 Task: Navigate on foot from Central Park to the American Museum of Natural History in NYC.
Action: Mouse moved to (373, 156)
Screenshot: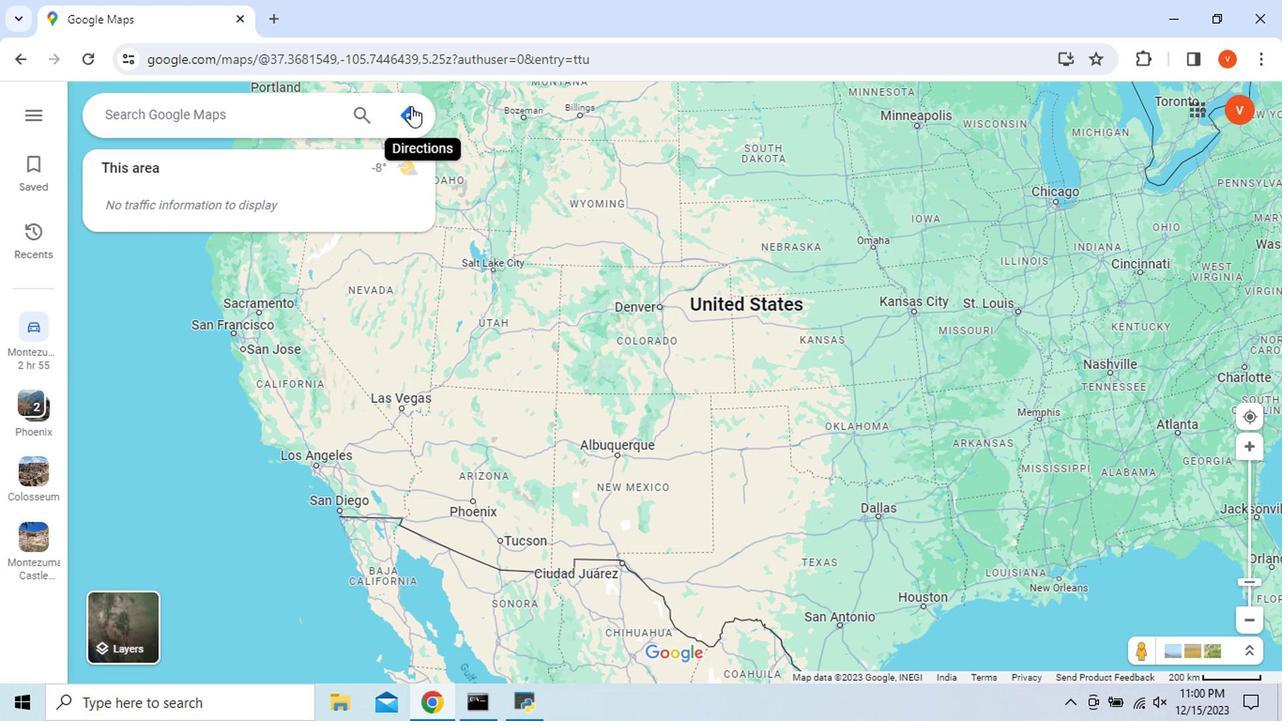 
Action: Mouse pressed left at (373, 156)
Screenshot: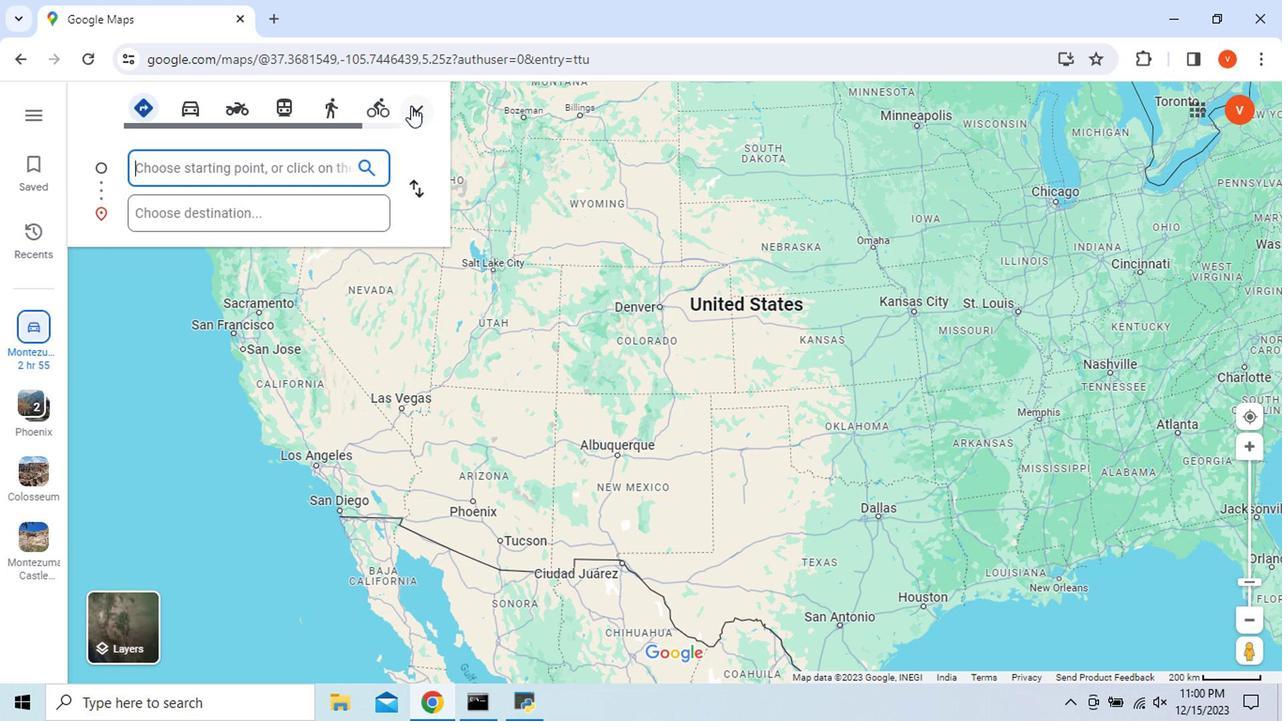 
Action: Mouse moved to (376, 227)
Screenshot: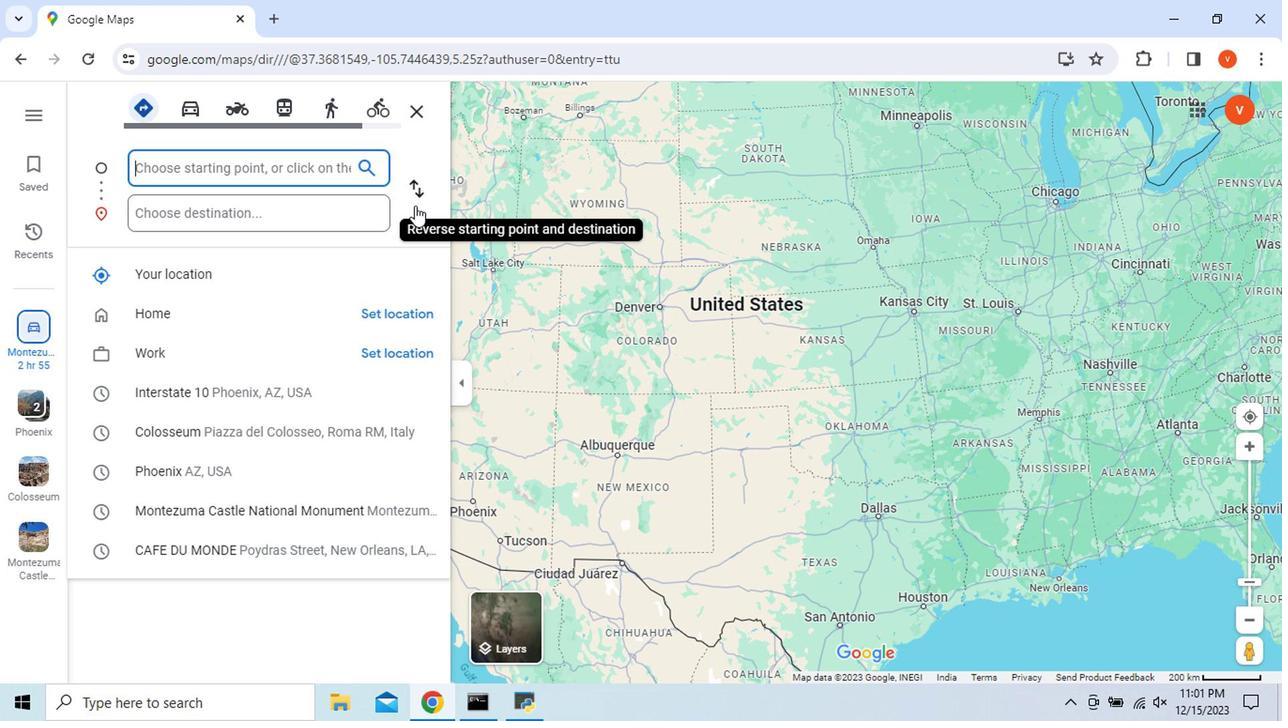 
Action: Key pressed <Key.shift>Central<Key.space>
Screenshot: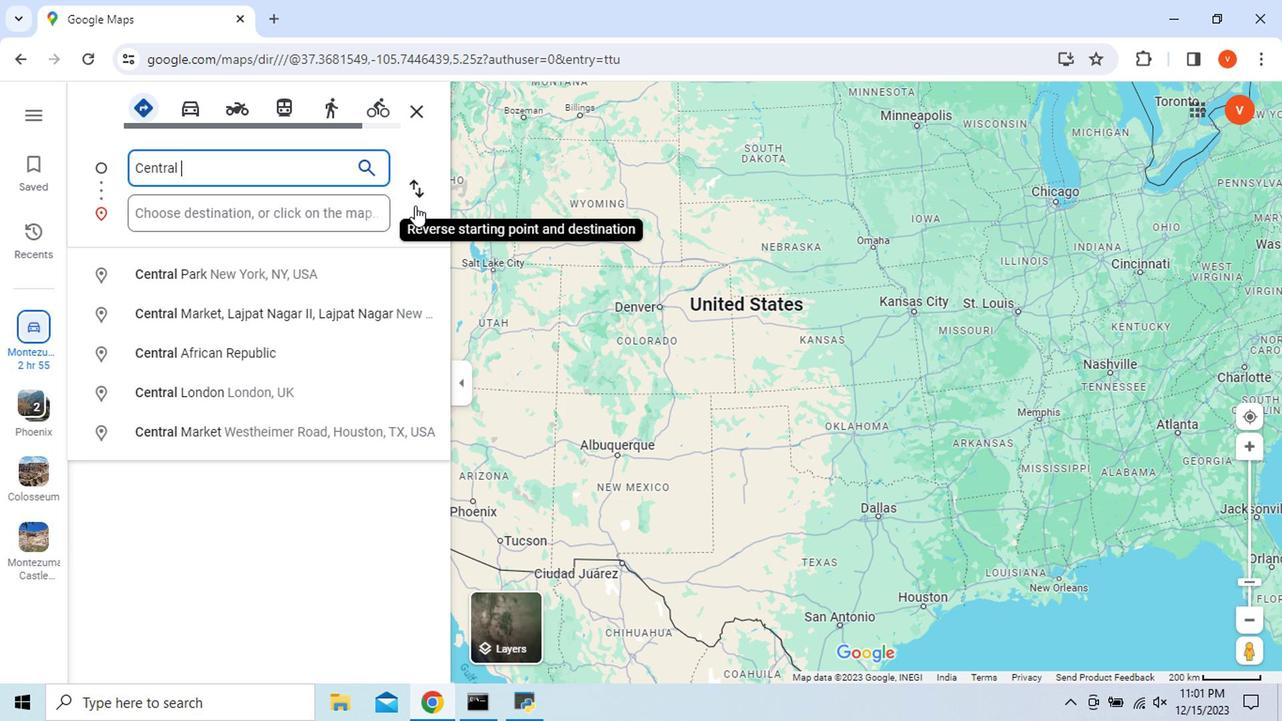 
Action: Mouse moved to (296, 274)
Screenshot: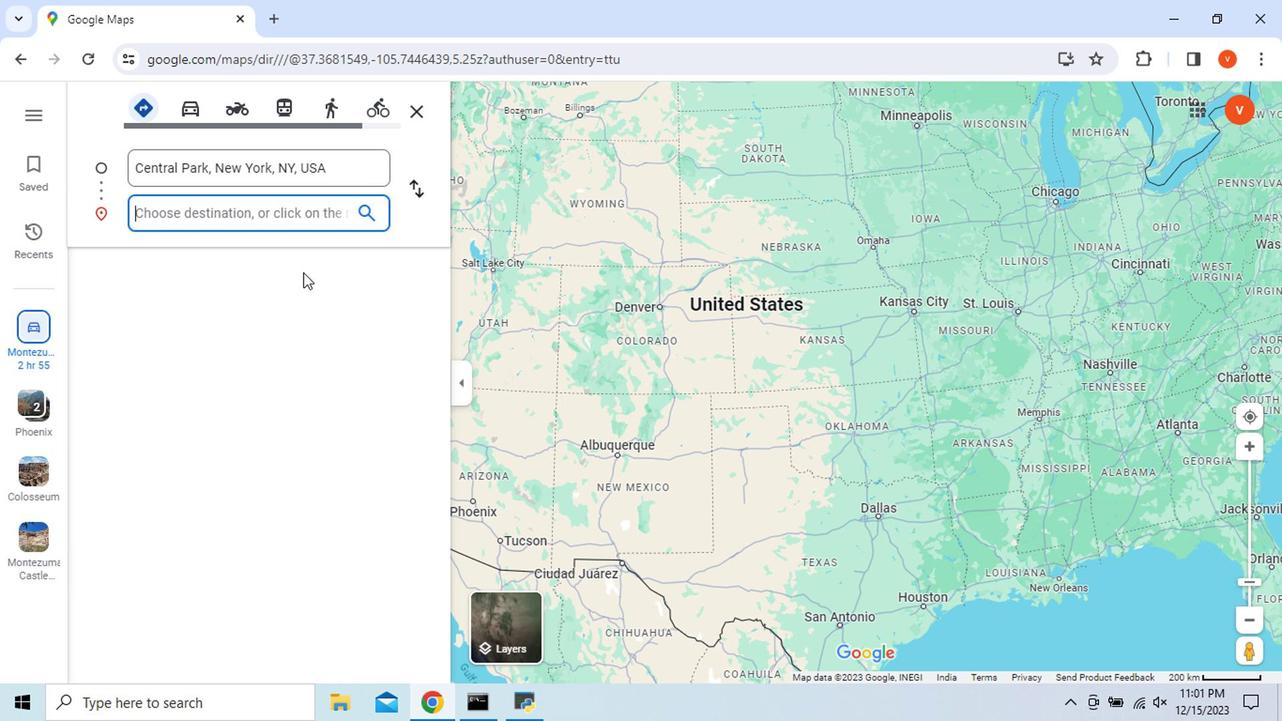 
Action: Mouse pressed left at (296, 274)
Screenshot: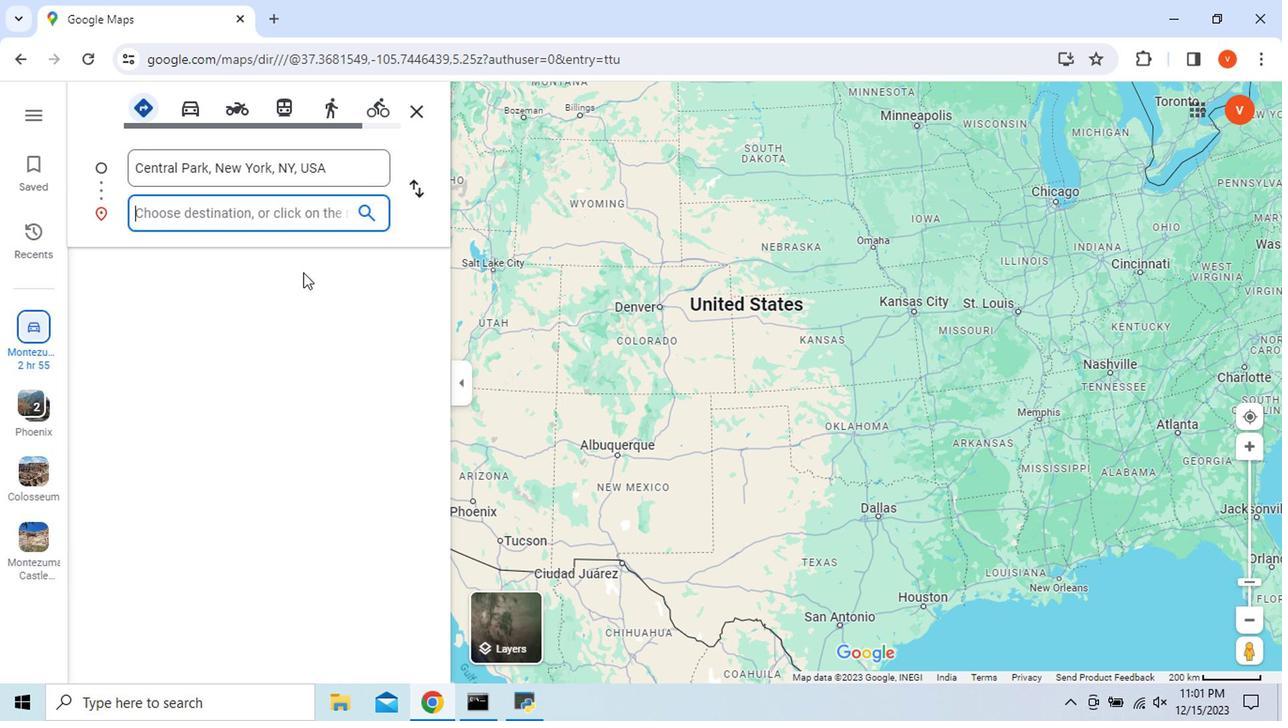
Action: Mouse moved to (253, 228)
Screenshot: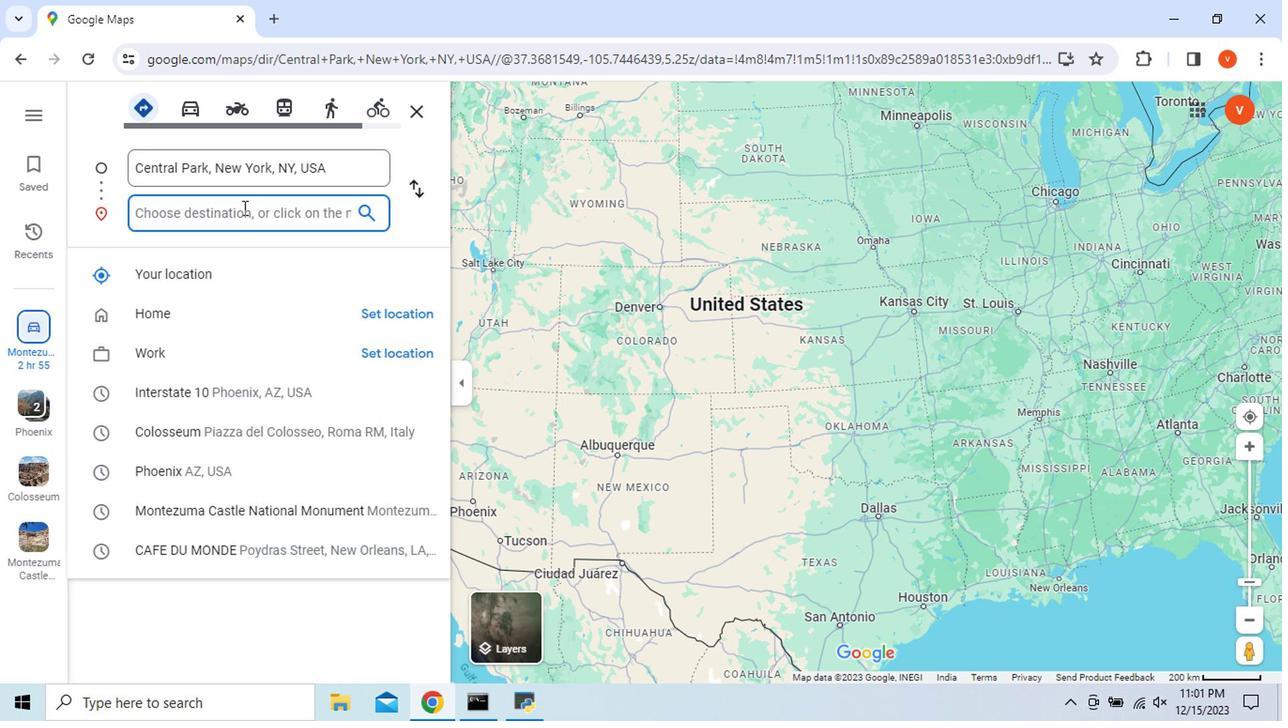 
Action: Mouse pressed left at (253, 228)
Screenshot: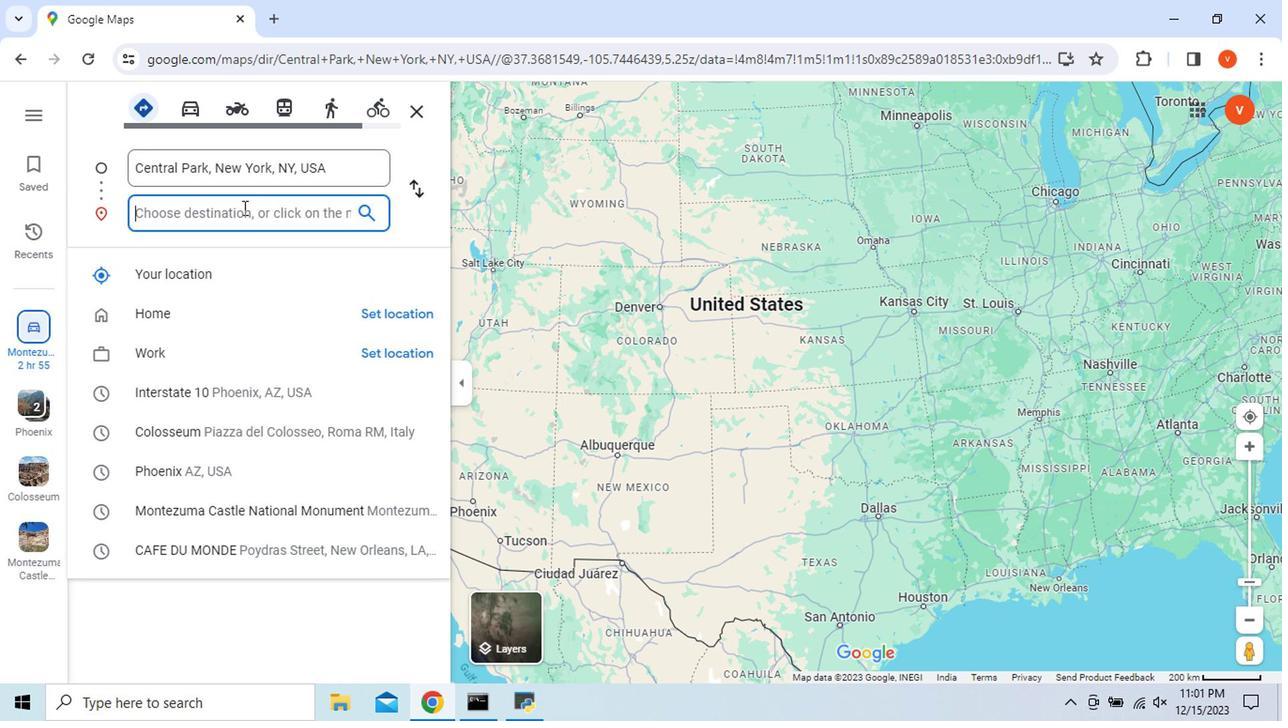 
Action: Key pressed <Key.shift>American<Key.space>
Screenshot: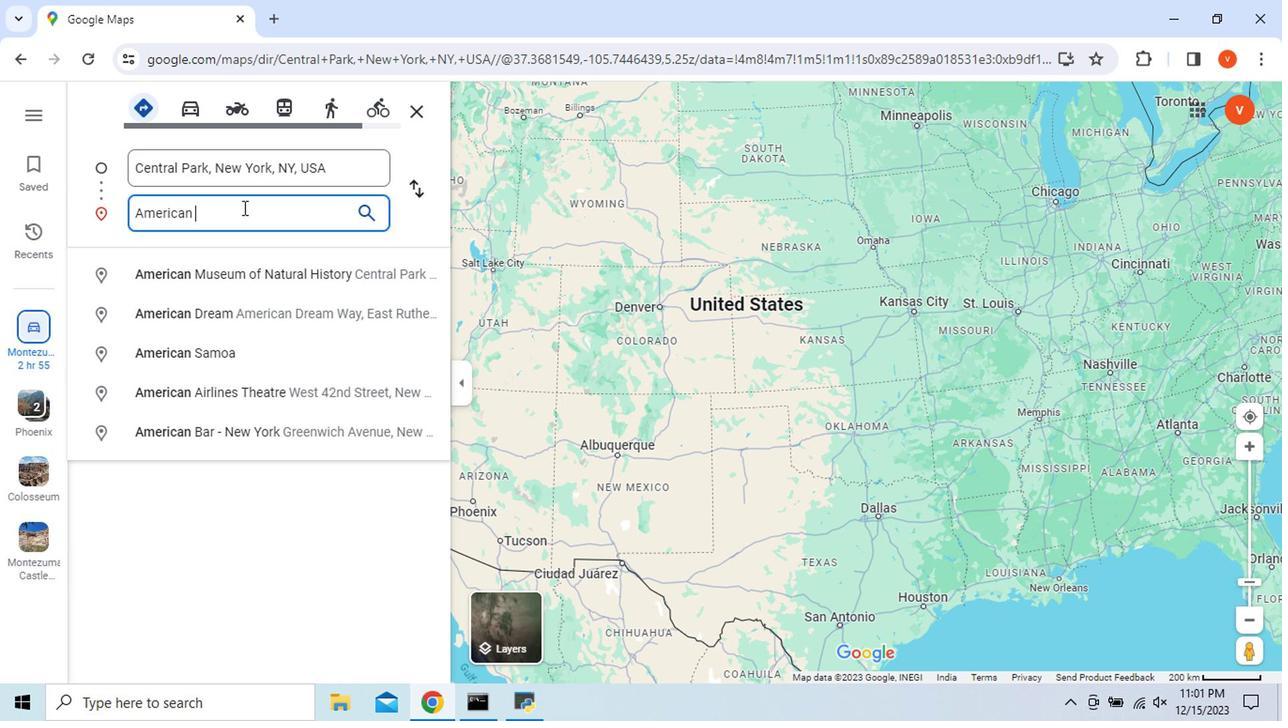 
Action: Mouse moved to (278, 271)
Screenshot: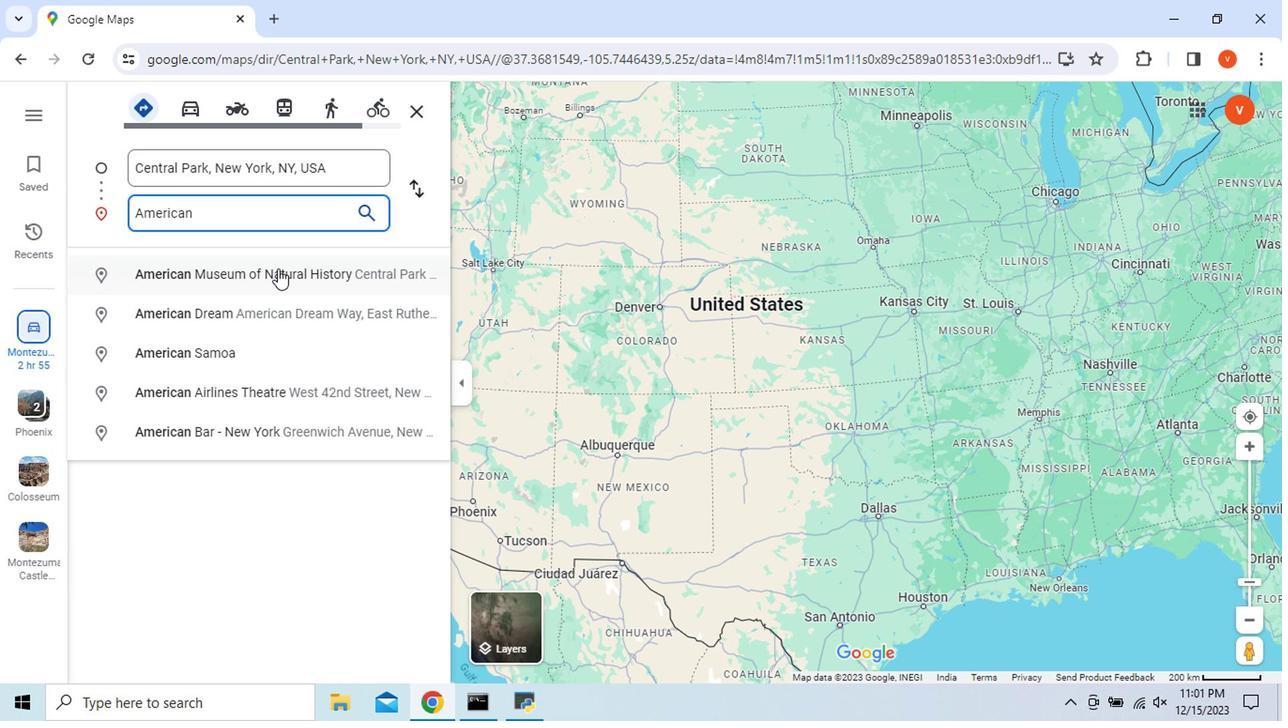 
Action: Mouse pressed left at (278, 271)
Screenshot: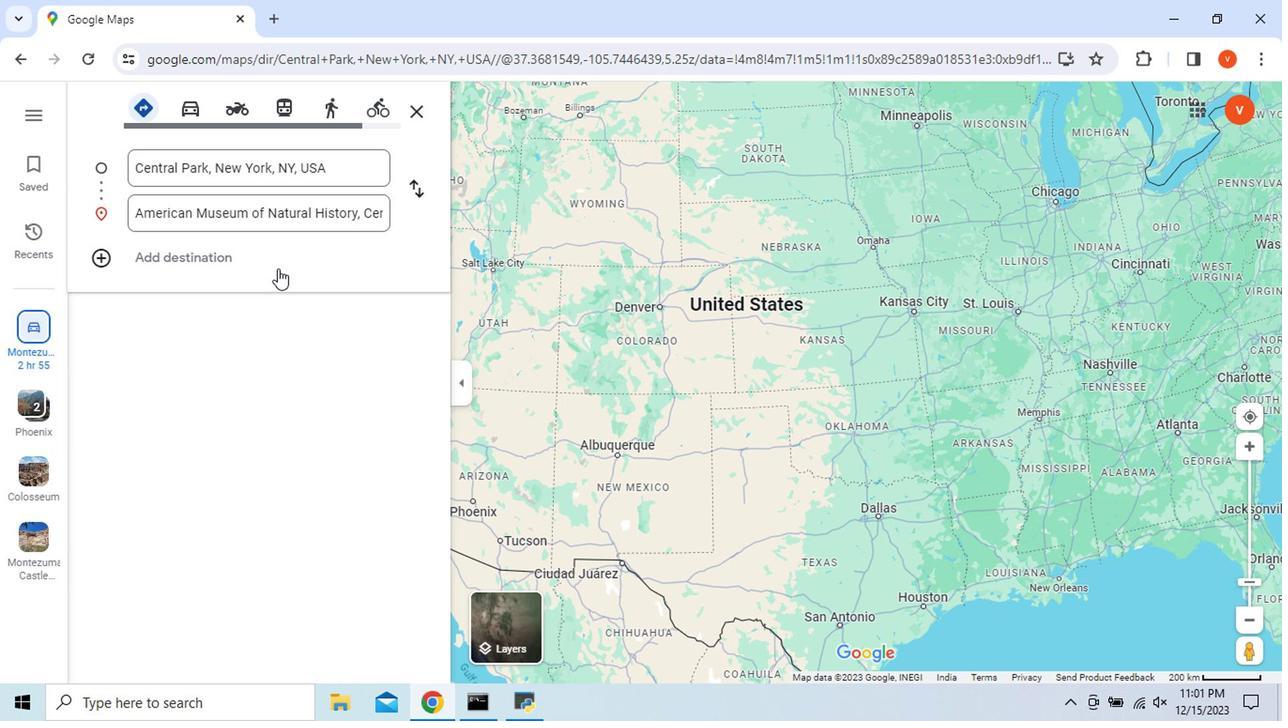 
Action: Mouse moved to (317, 160)
Screenshot: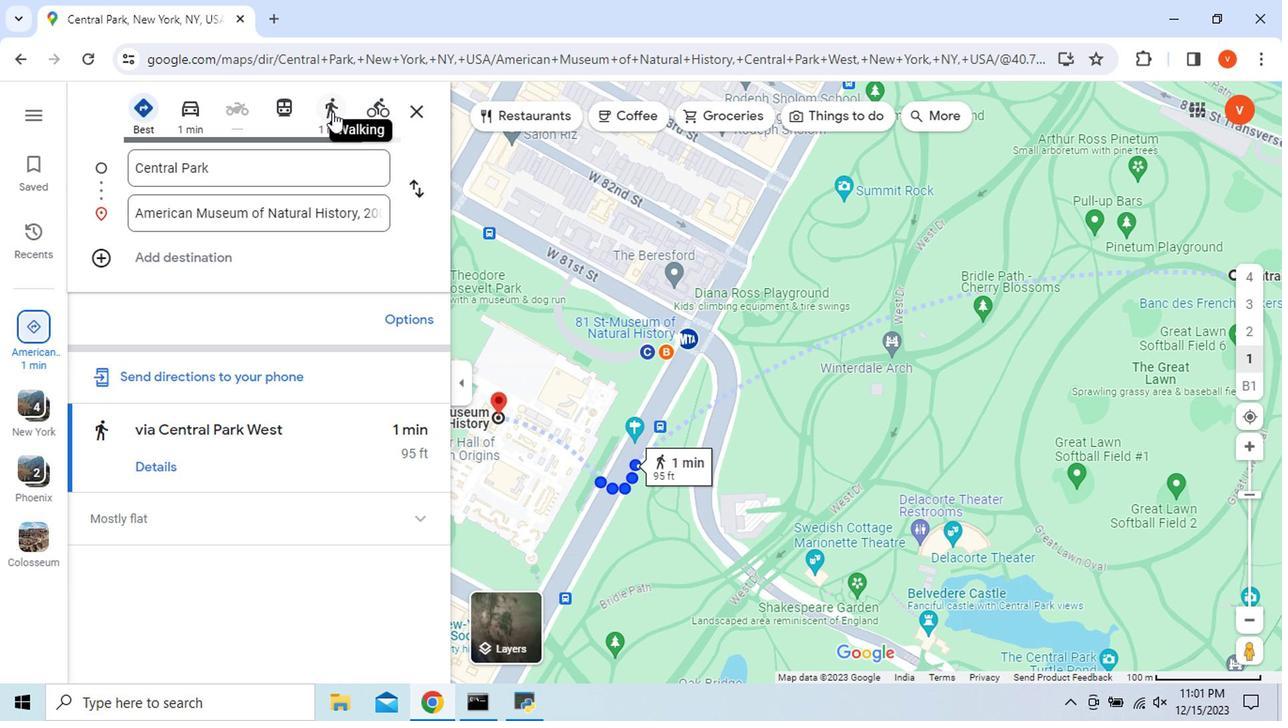 
Action: Mouse pressed left at (317, 160)
Screenshot: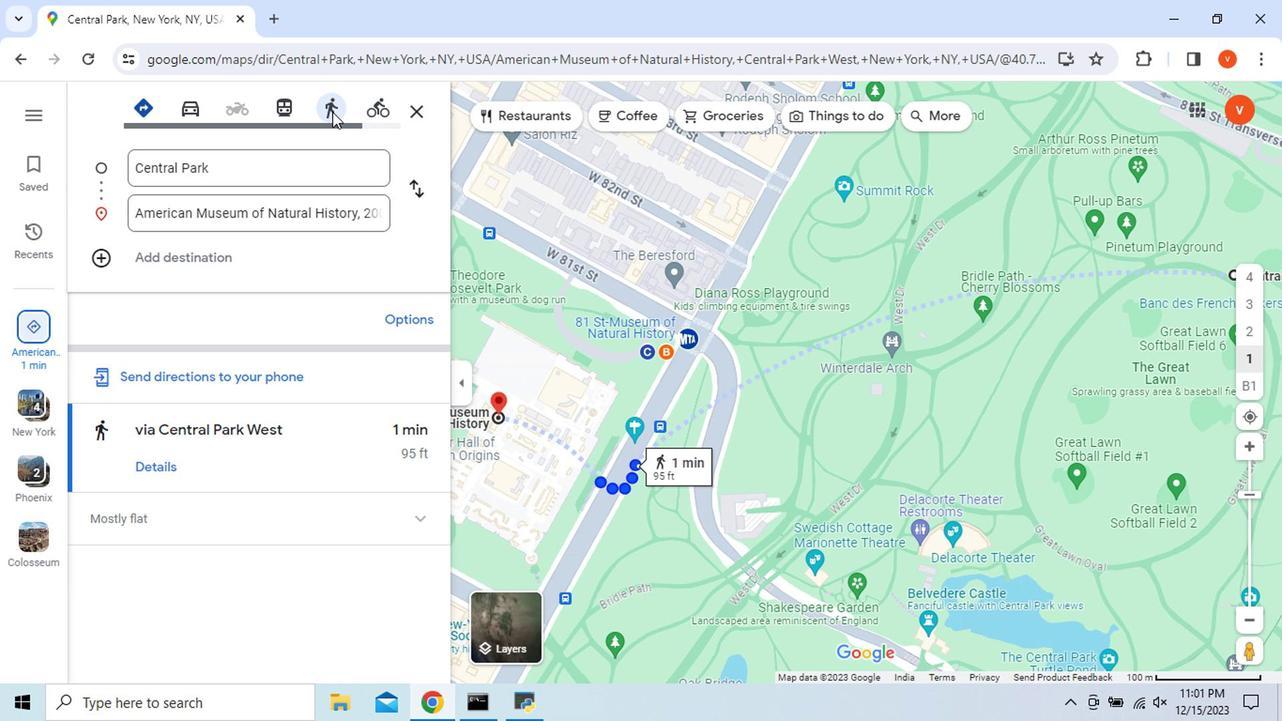 
Action: Mouse moved to (197, 407)
Screenshot: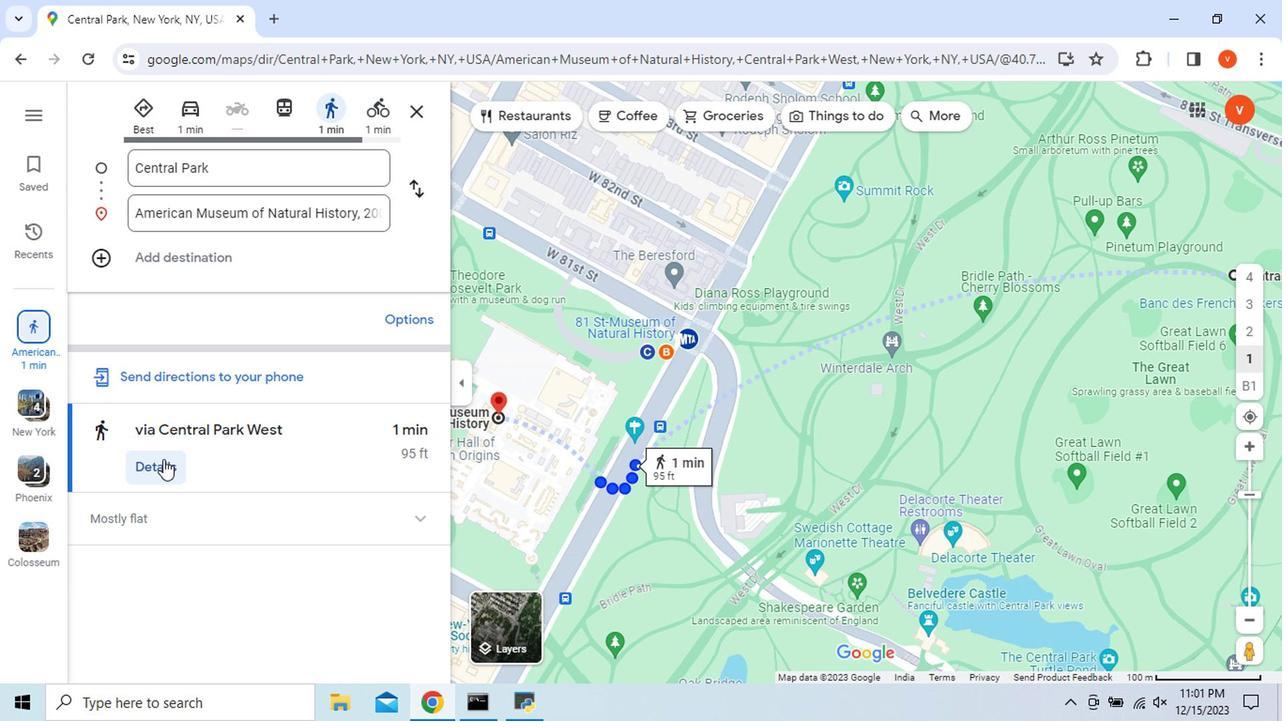 
Action: Mouse pressed left at (197, 407)
Screenshot: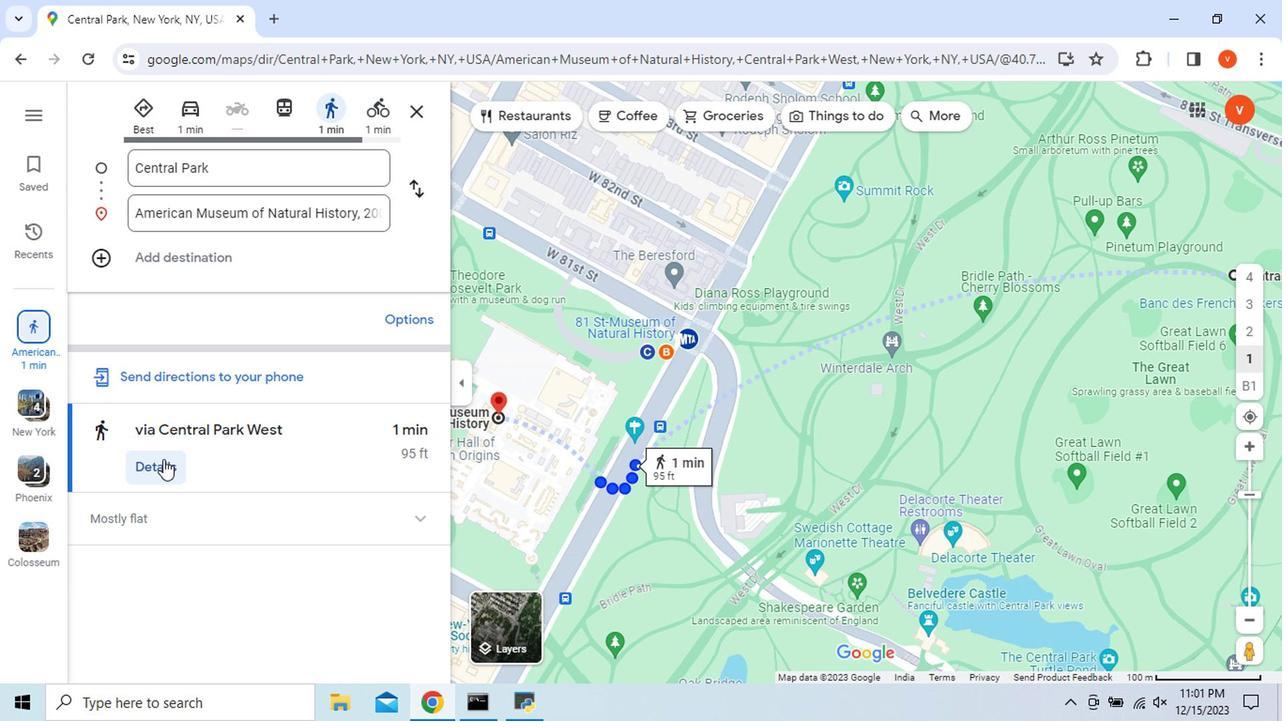 
Action: Mouse moved to (968, 432)
Screenshot: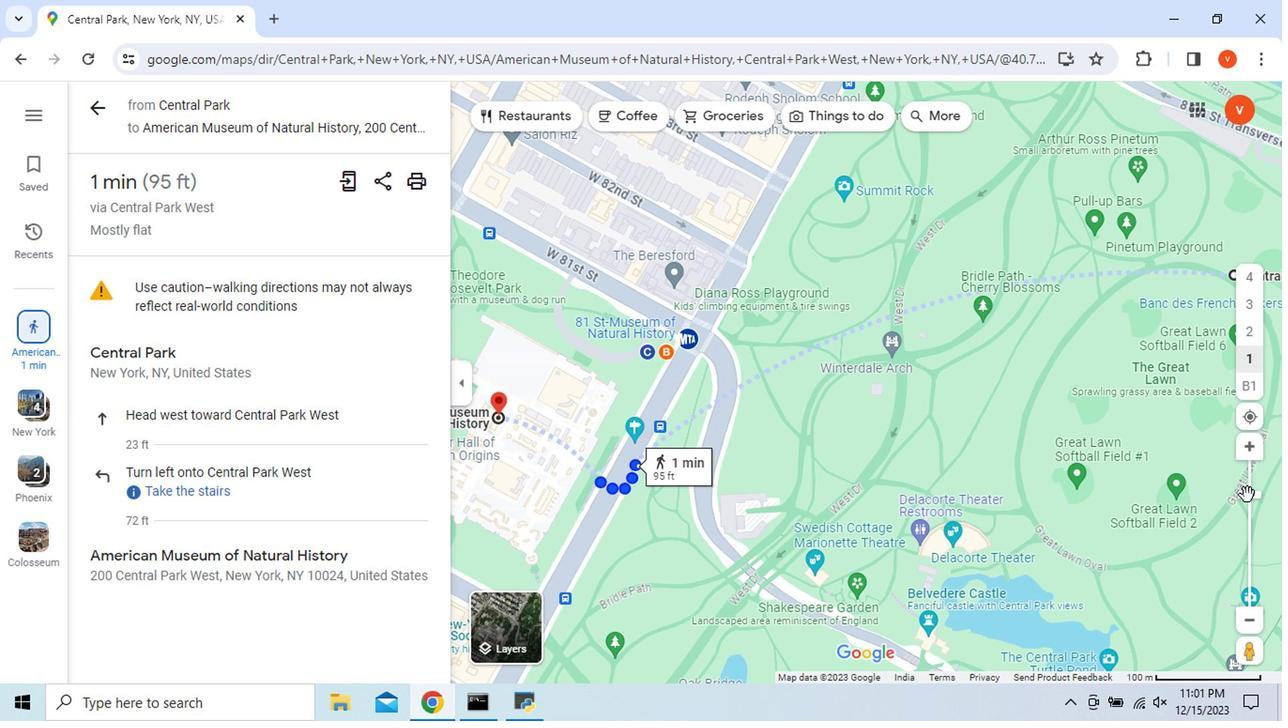 
Action: Mouse pressed left at (968, 432)
Screenshot: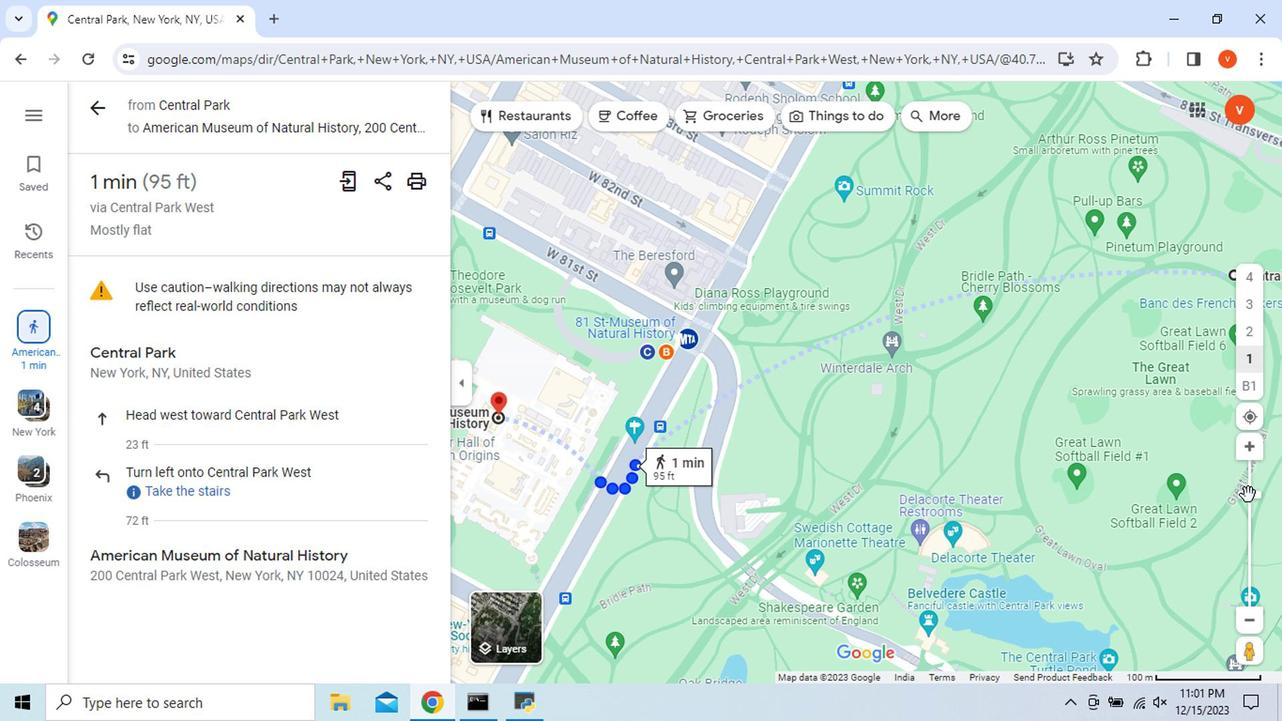 
Action: Mouse moved to (147, 159)
Screenshot: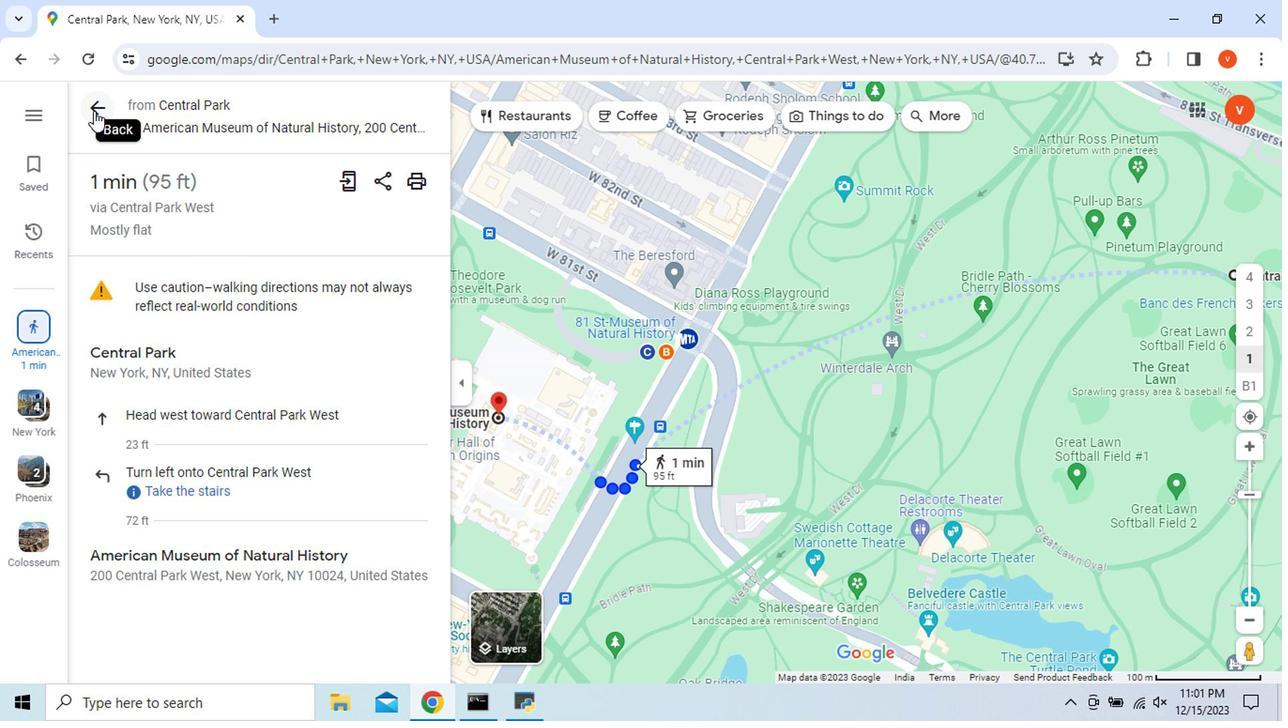 
Action: Mouse pressed left at (147, 159)
Screenshot: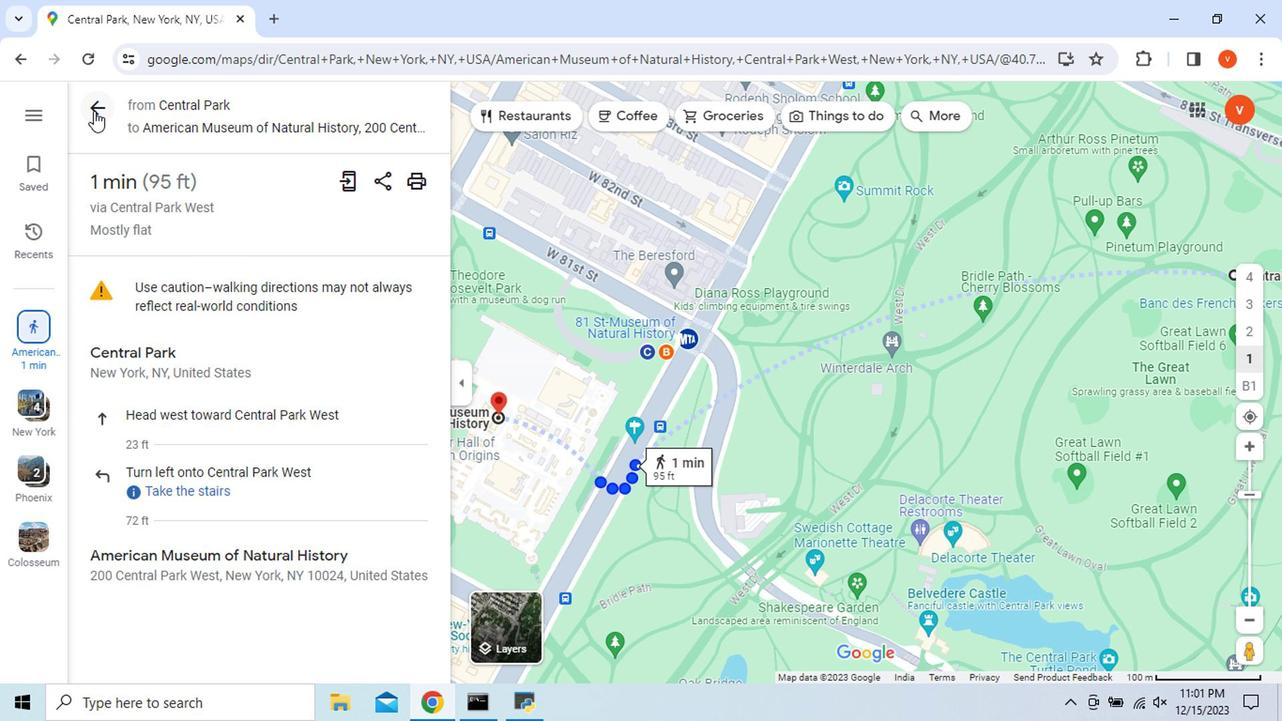 
Action: Mouse moved to (823, 400)
Screenshot: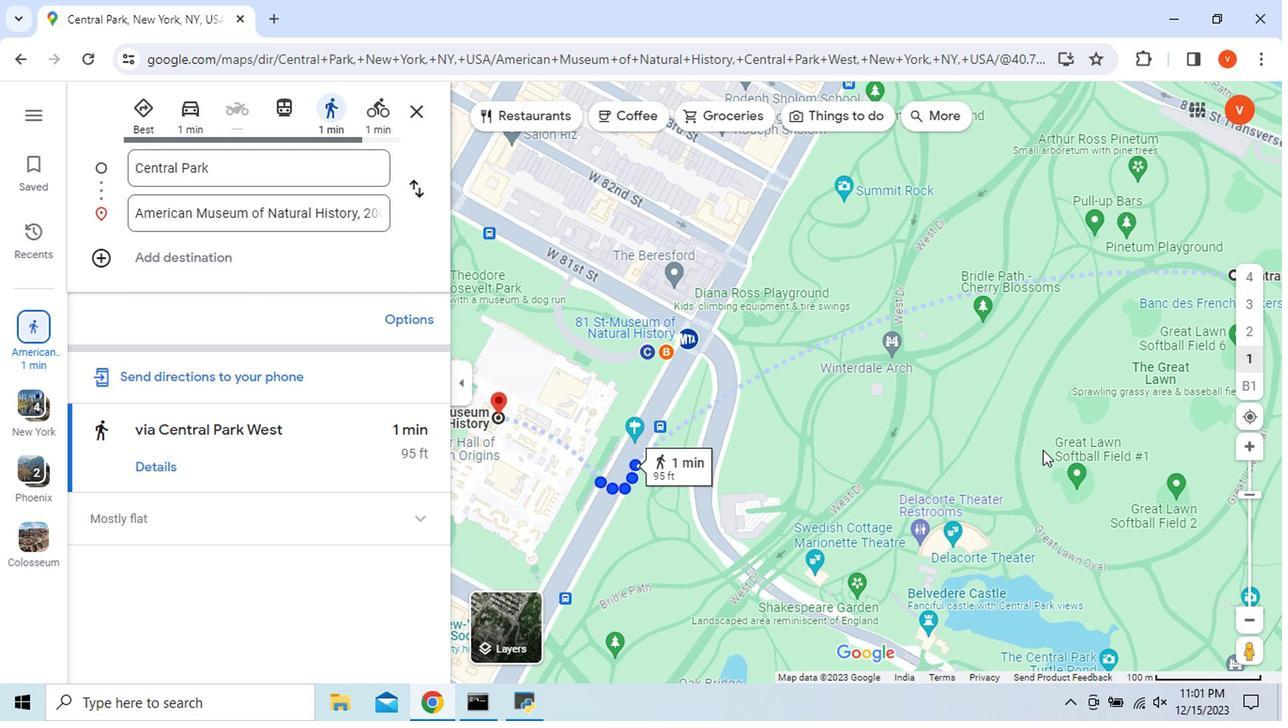 
